 Task: Choose the appropriate template for the hostel community.
Action: Mouse moved to (925, 65)
Screenshot: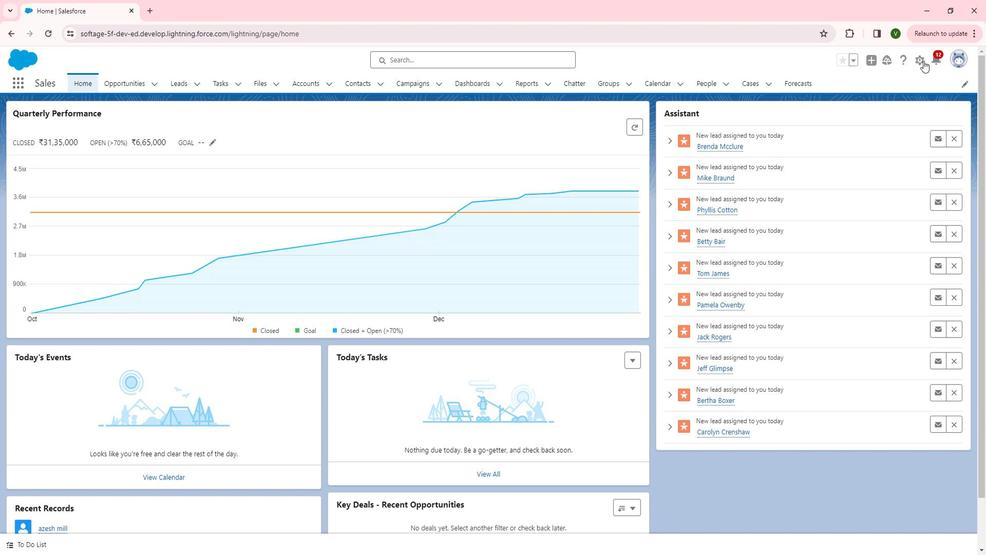 
Action: Mouse pressed left at (925, 65)
Screenshot: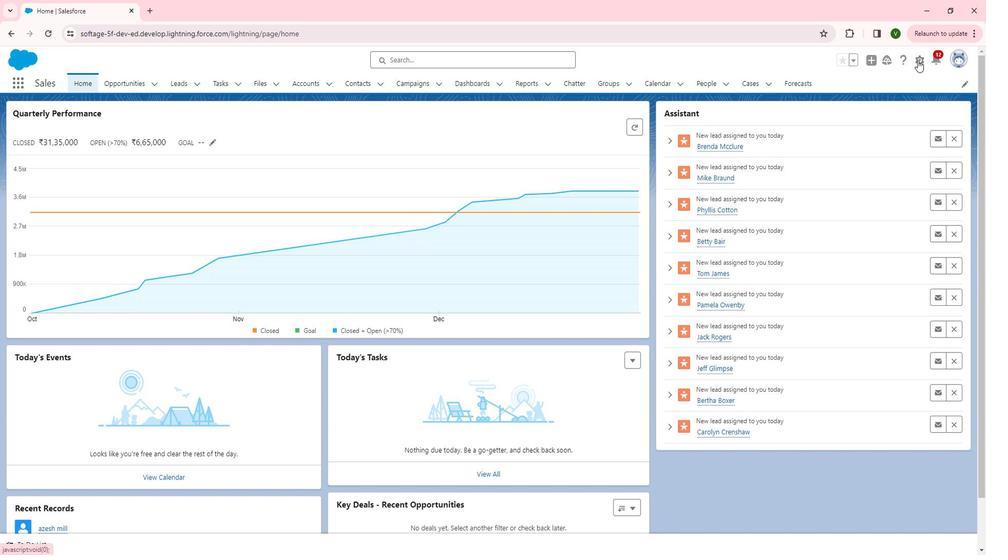 
Action: Mouse moved to (900, 94)
Screenshot: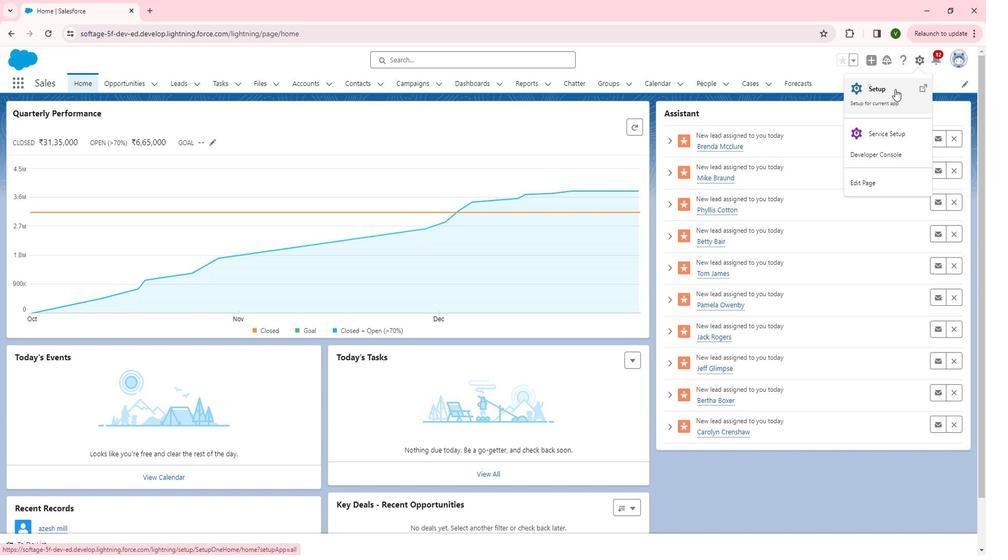 
Action: Mouse pressed left at (900, 94)
Screenshot: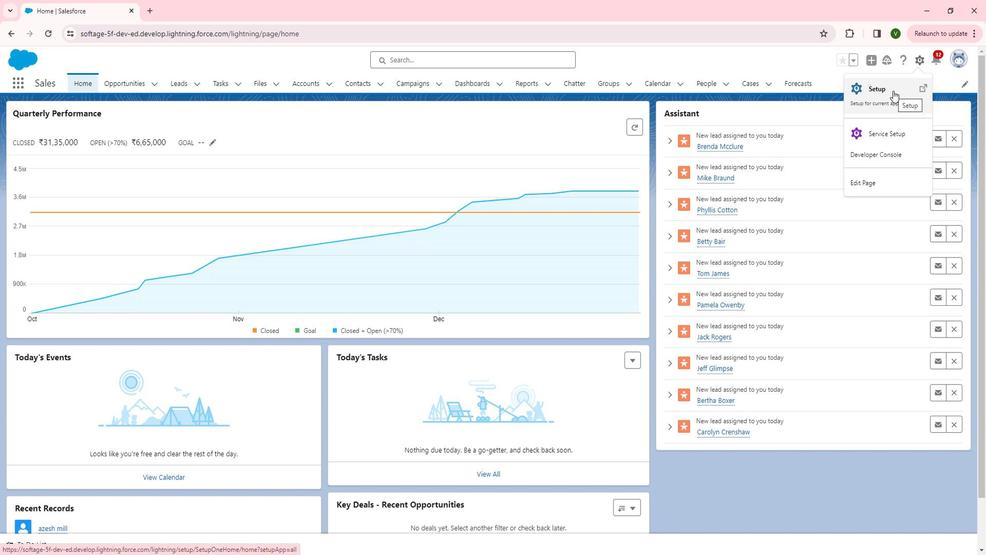 
Action: Mouse moved to (95, 235)
Screenshot: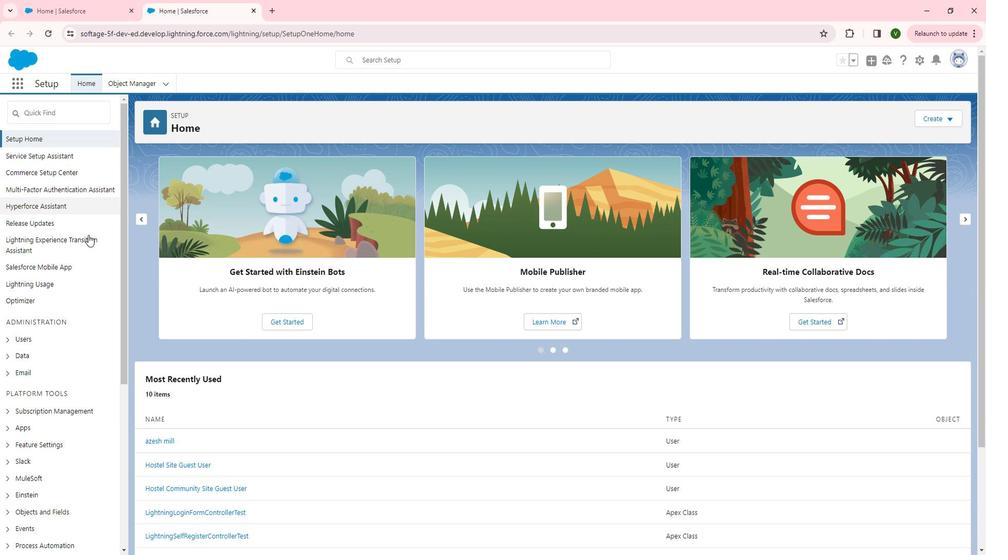 
Action: Mouse scrolled (95, 235) with delta (0, 0)
Screenshot: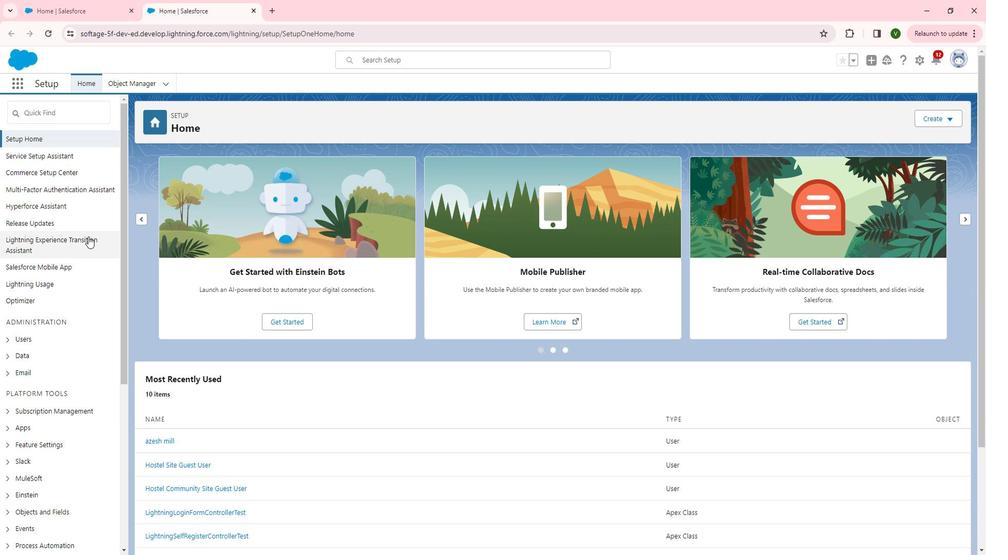 
Action: Mouse scrolled (95, 235) with delta (0, 0)
Screenshot: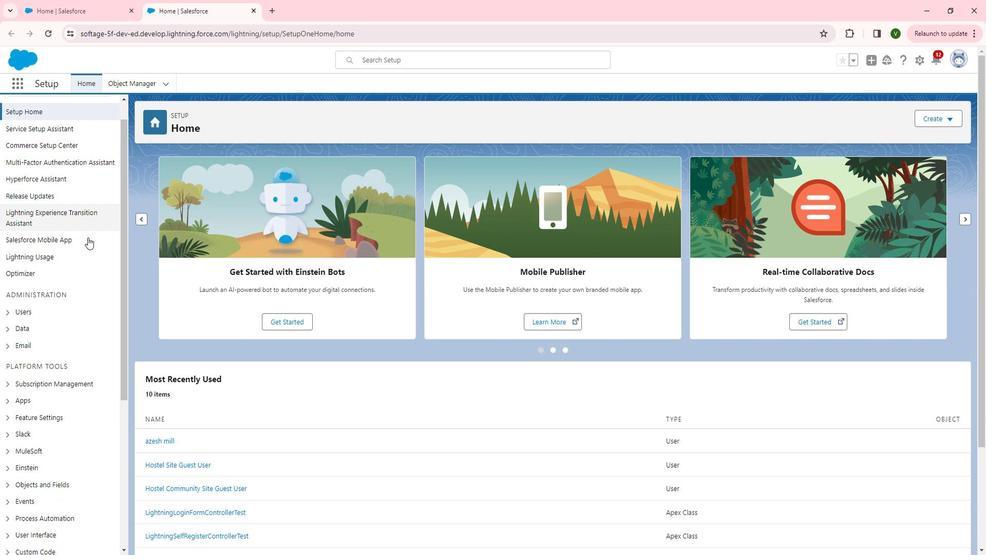 
Action: Mouse scrolled (95, 235) with delta (0, 0)
Screenshot: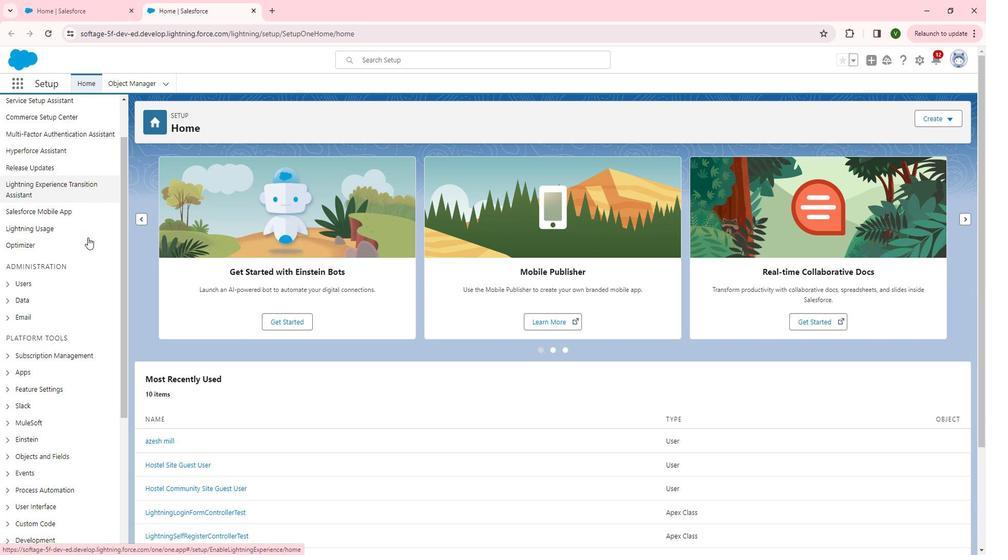 
Action: Mouse scrolled (95, 235) with delta (0, 0)
Screenshot: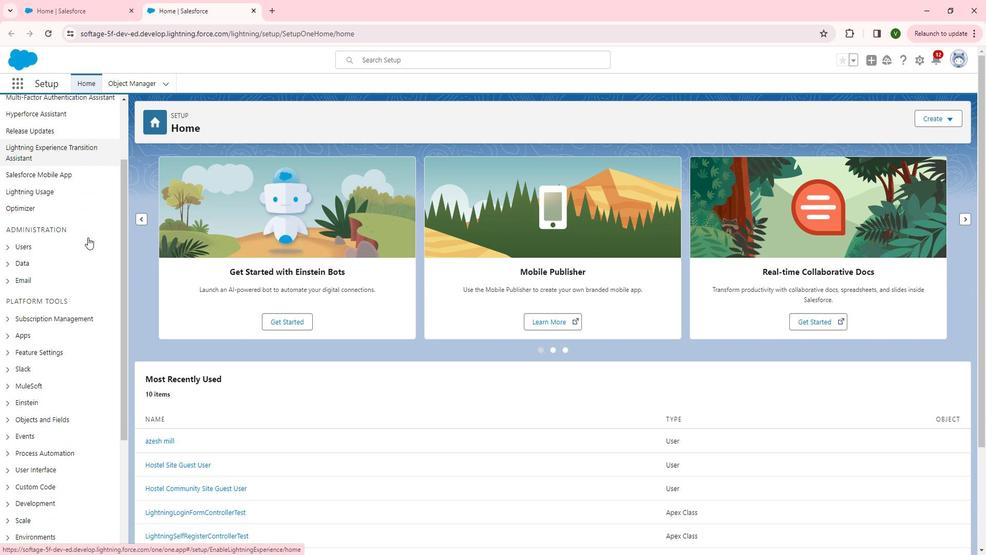 
Action: Mouse moved to (15, 228)
Screenshot: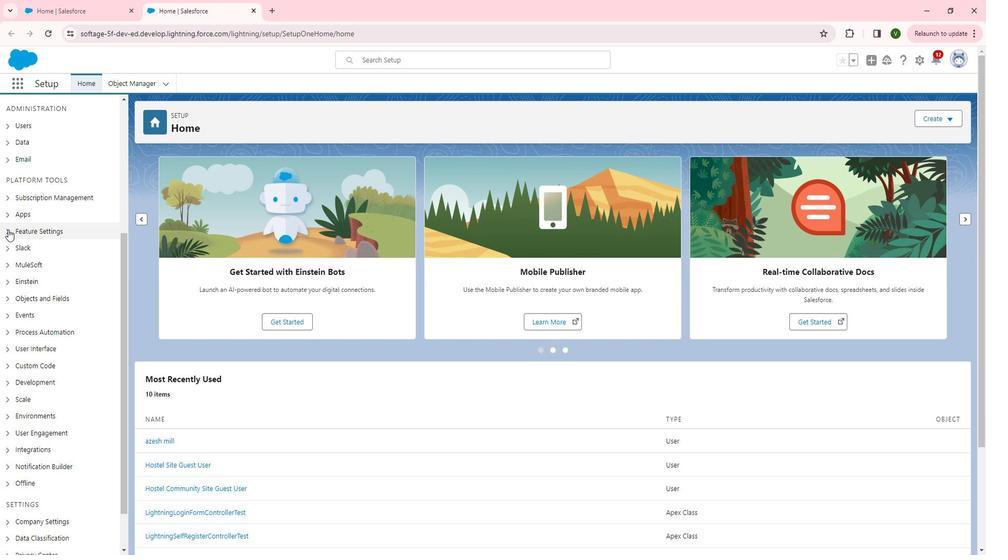 
Action: Mouse pressed left at (15, 228)
Screenshot: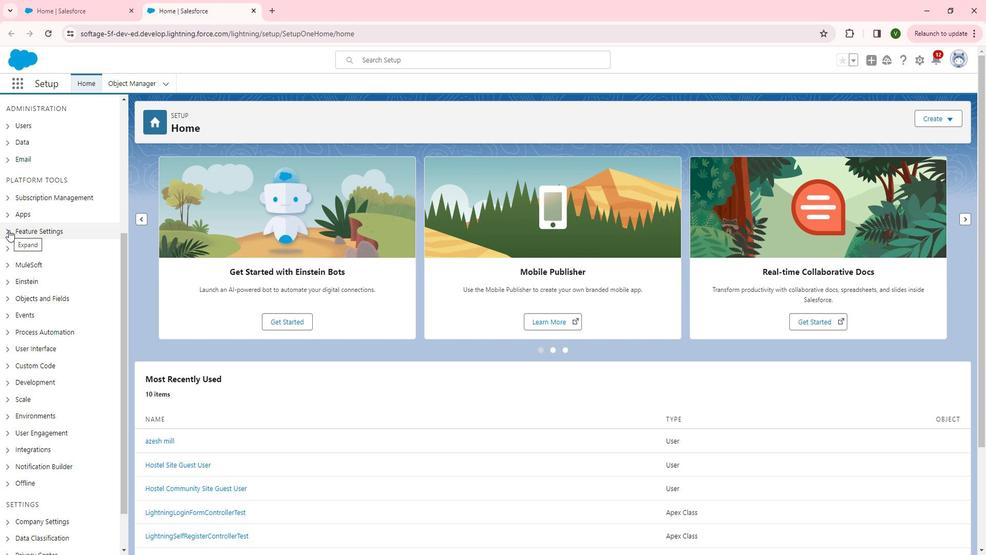 
Action: Mouse moved to (26, 329)
Screenshot: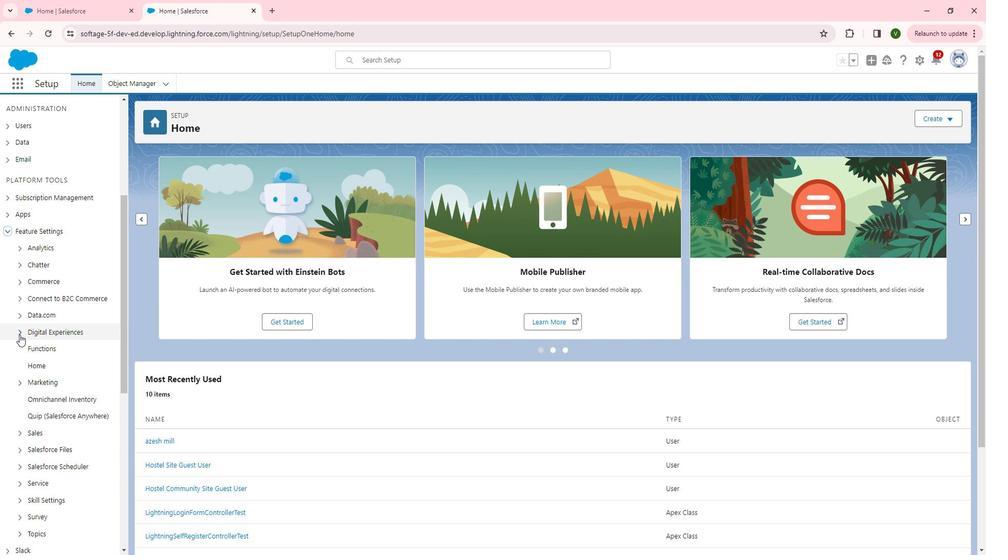 
Action: Mouse pressed left at (26, 329)
Screenshot: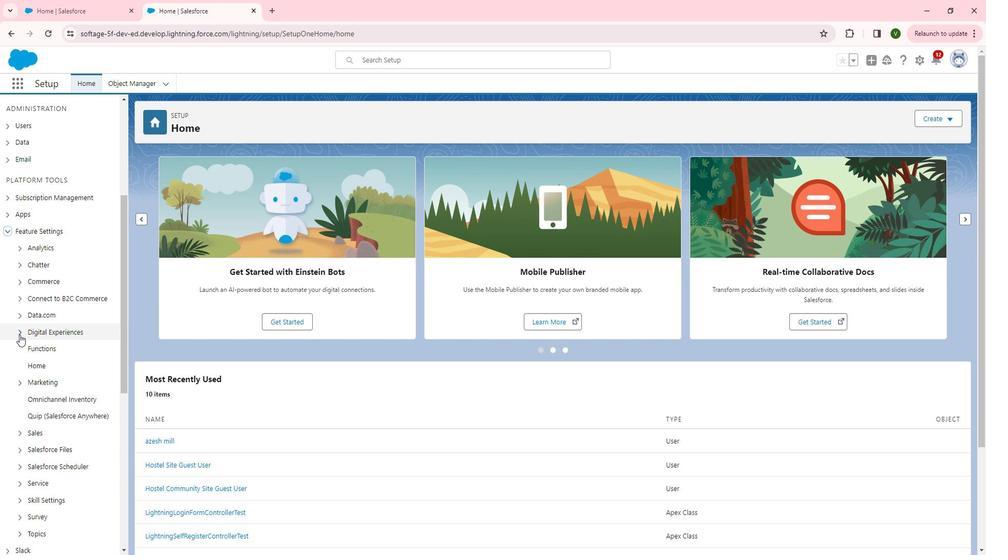 
Action: Mouse moved to (53, 342)
Screenshot: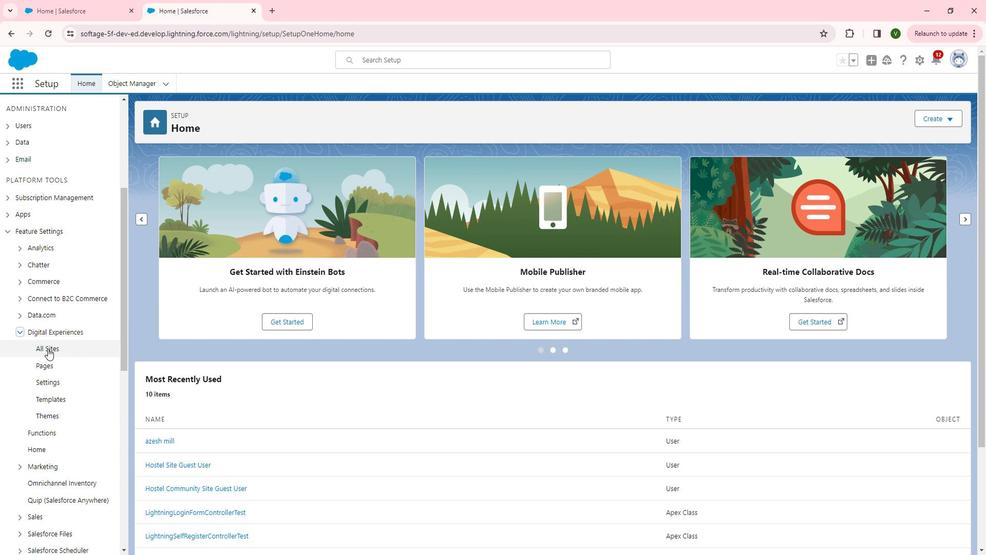 
Action: Mouse pressed left at (53, 342)
Screenshot: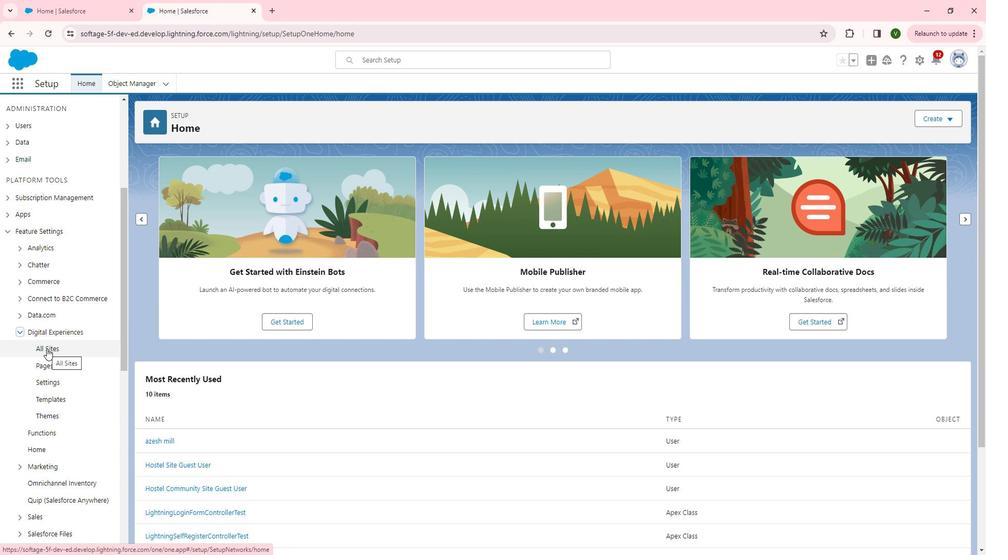 
Action: Mouse moved to (179, 244)
Screenshot: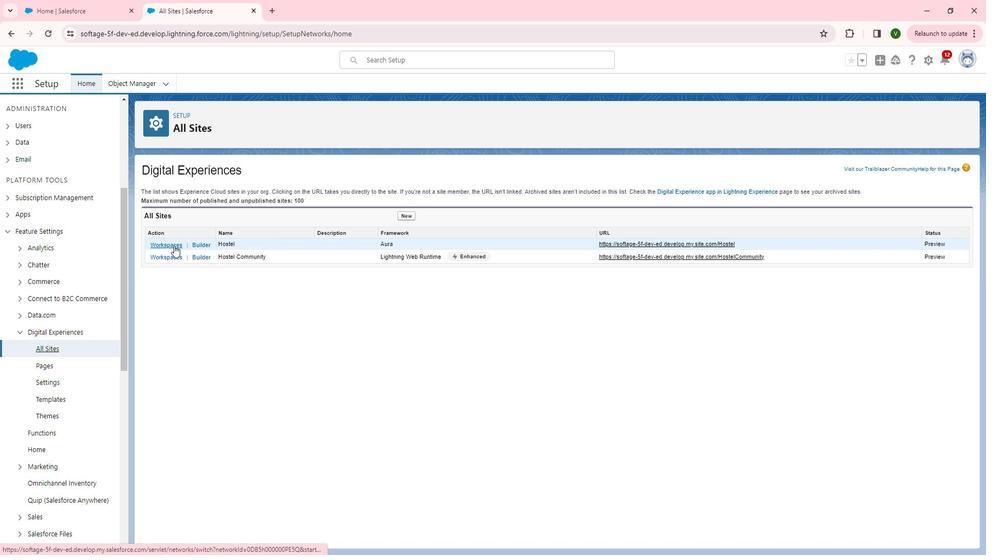 
Action: Mouse pressed left at (179, 244)
Screenshot: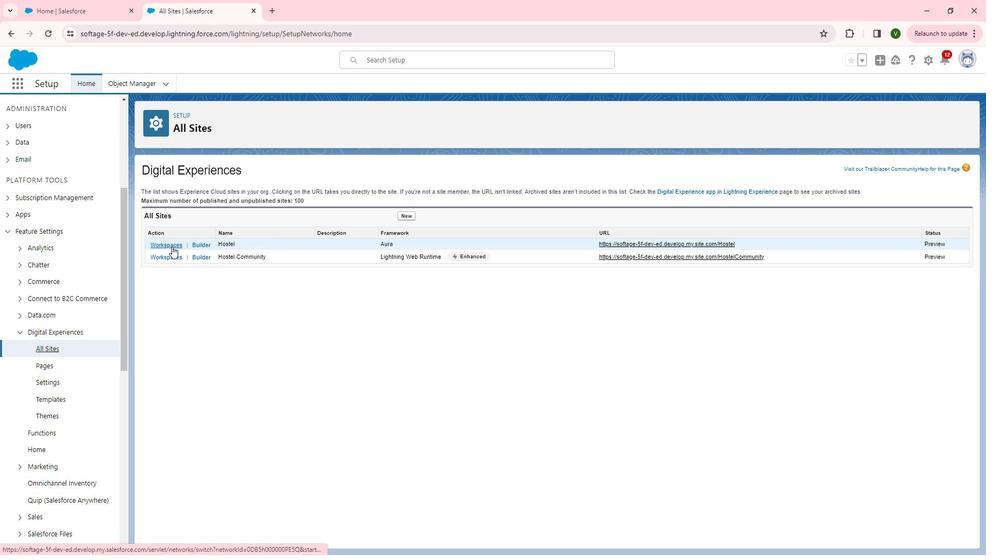 
Action: Mouse moved to (156, 241)
Screenshot: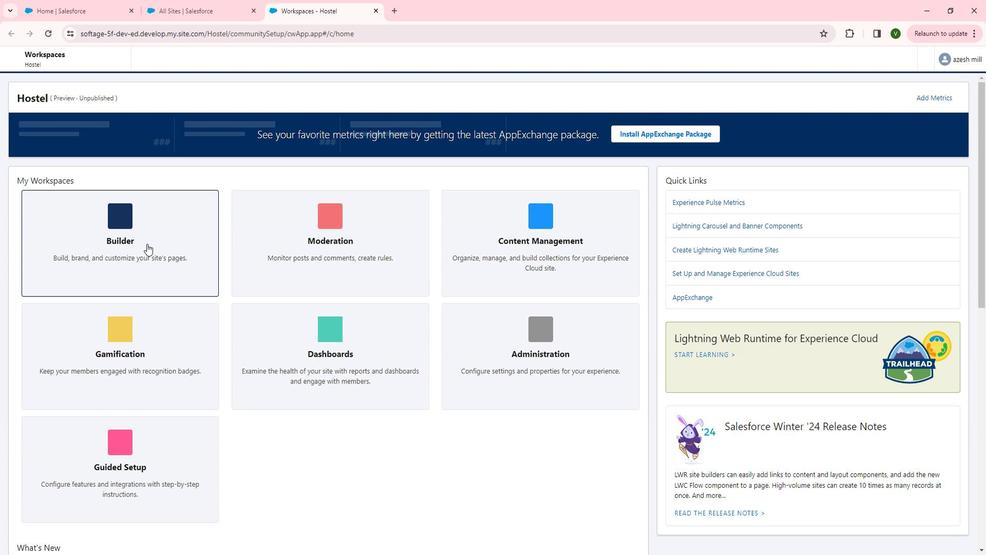 
Action: Mouse pressed left at (156, 241)
Screenshot: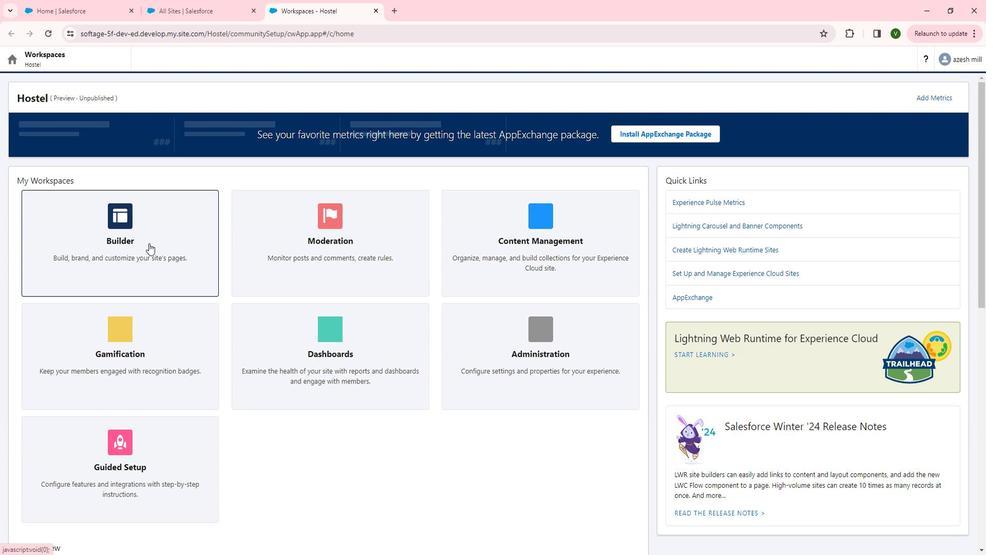 
Action: Mouse moved to (26, 189)
Screenshot: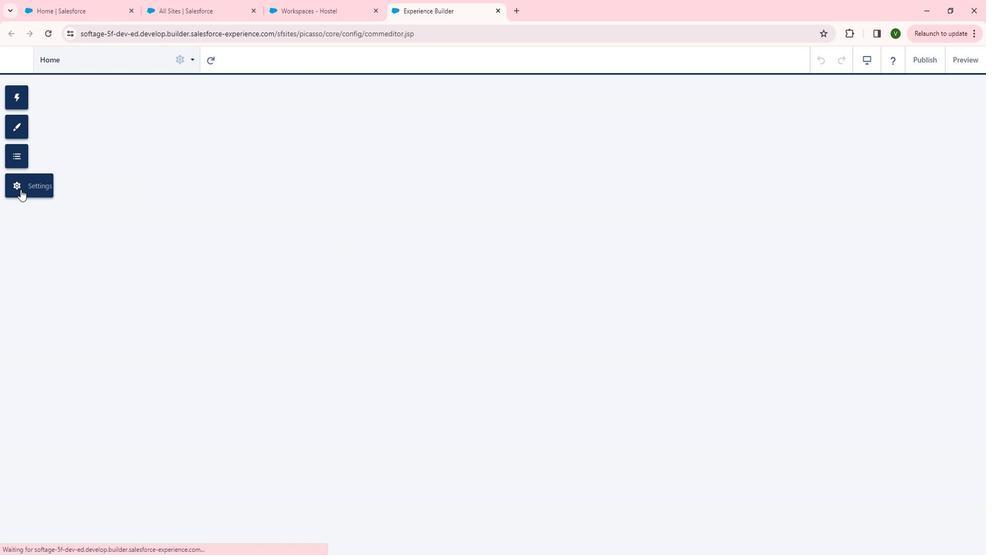 
Action: Mouse pressed left at (26, 189)
Screenshot: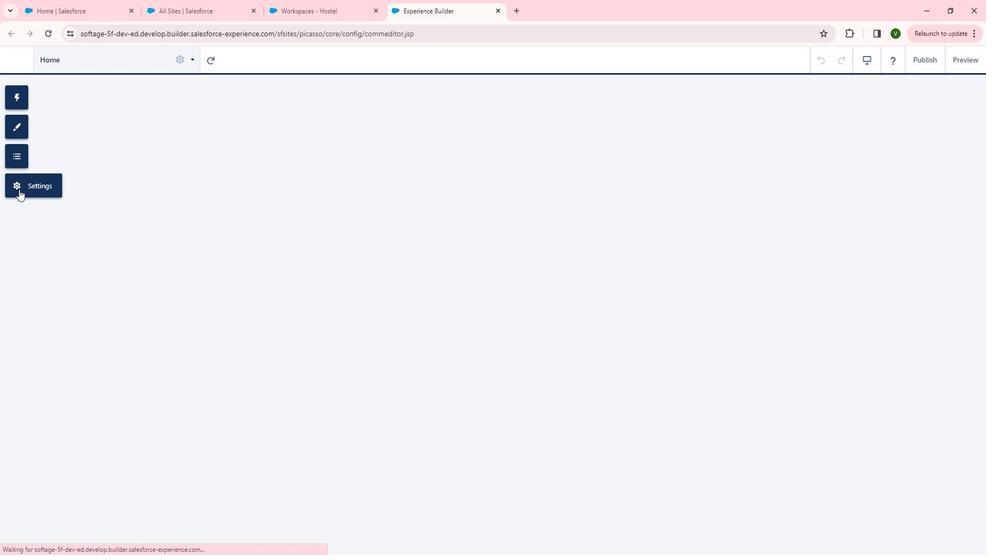 
Action: Mouse moved to (83, 151)
Screenshot: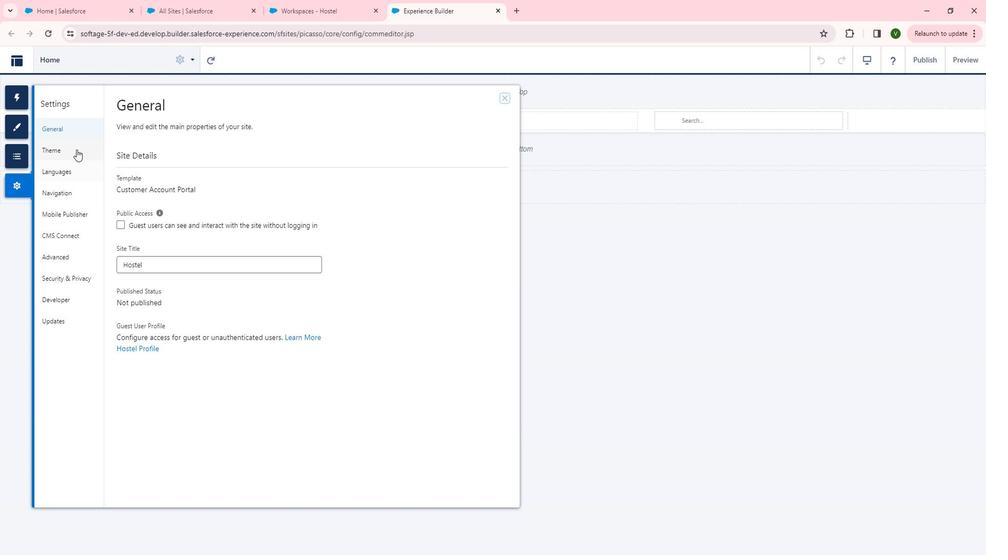 
Action: Mouse pressed left at (83, 151)
Screenshot: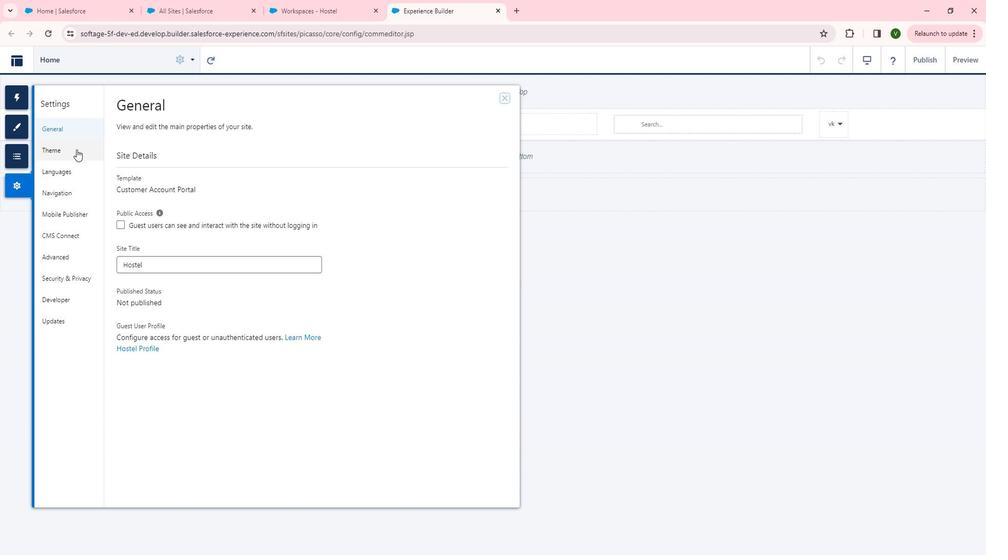 
Action: Mouse moved to (361, 231)
Screenshot: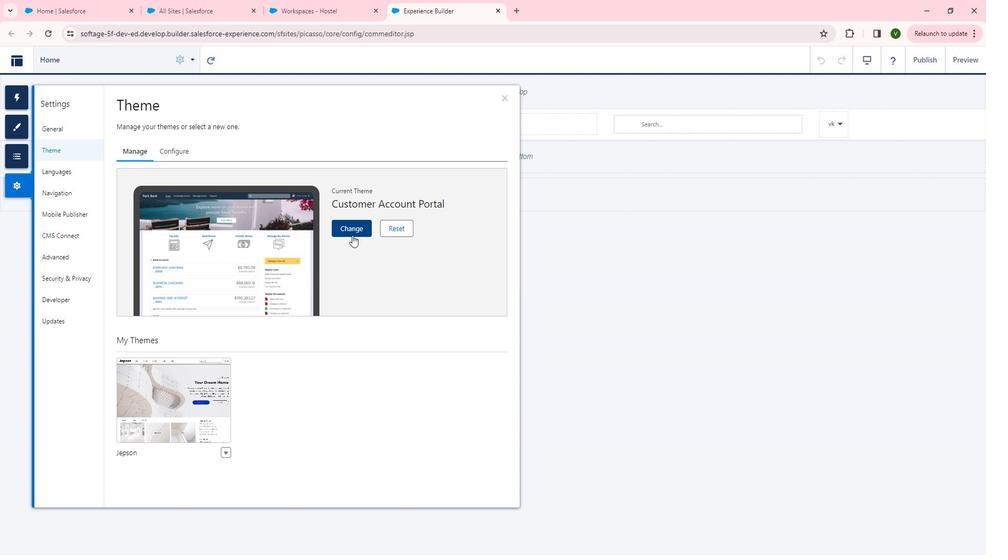 
Action: Mouse pressed left at (361, 231)
Screenshot: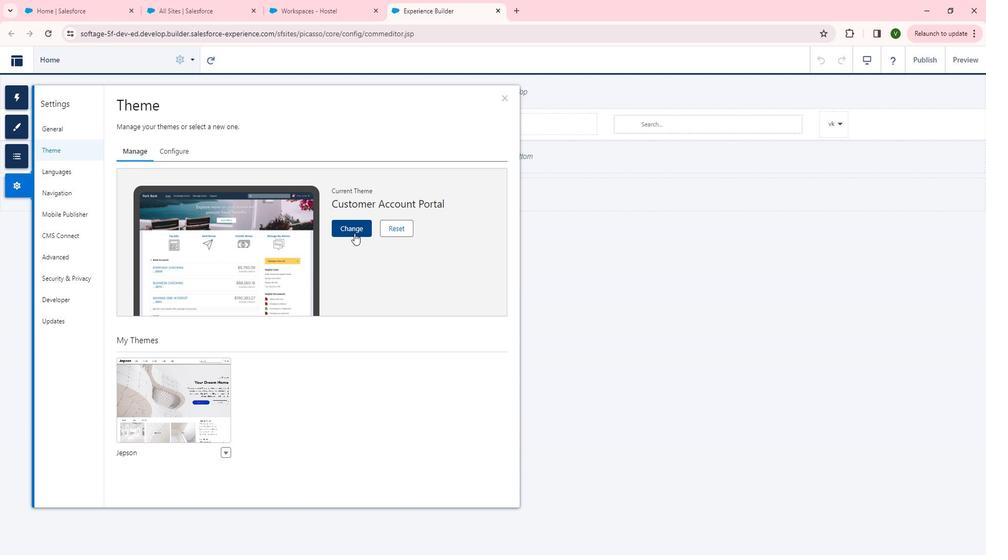 
Action: Mouse pressed left at (361, 231)
Screenshot: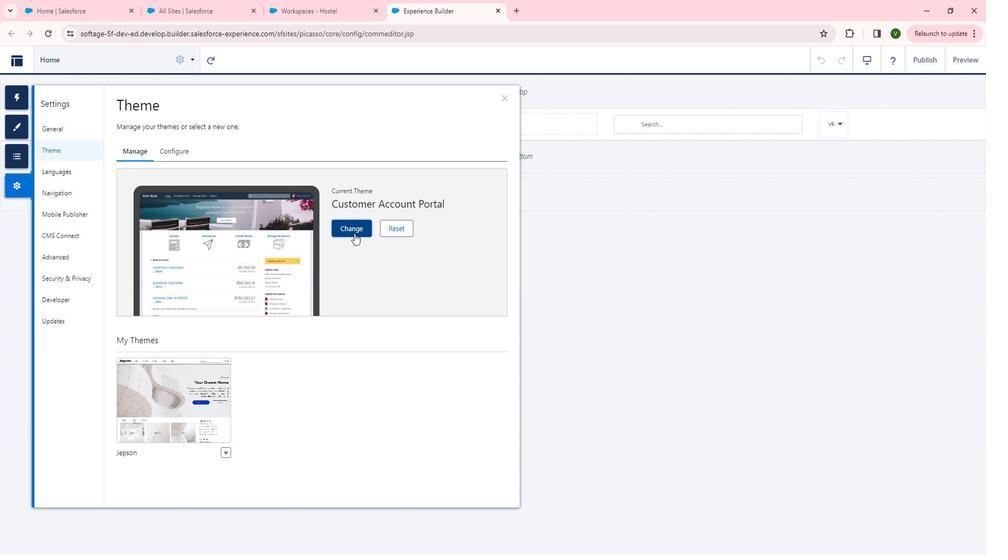 
Action: Mouse moved to (329, 360)
Screenshot: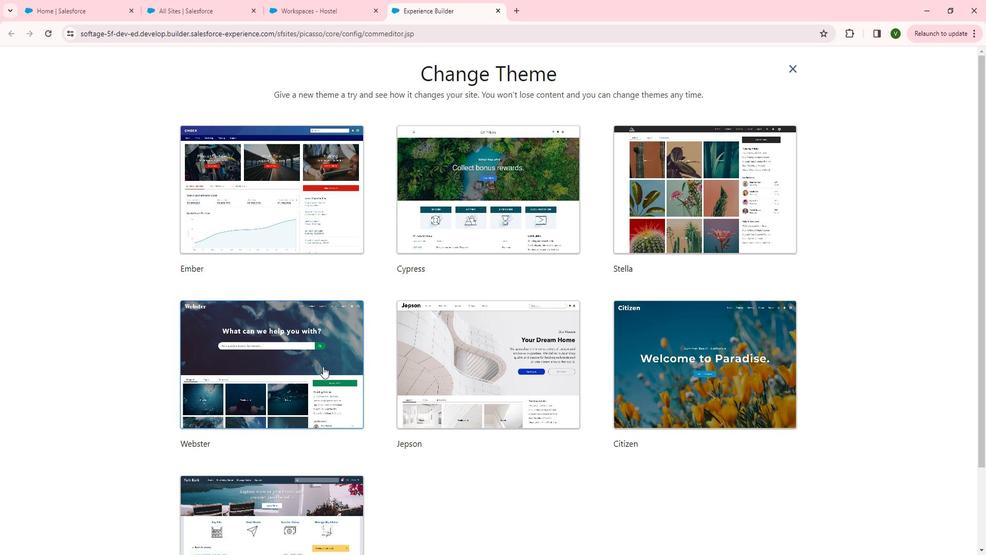 
Action: Mouse pressed left at (329, 360)
Screenshot: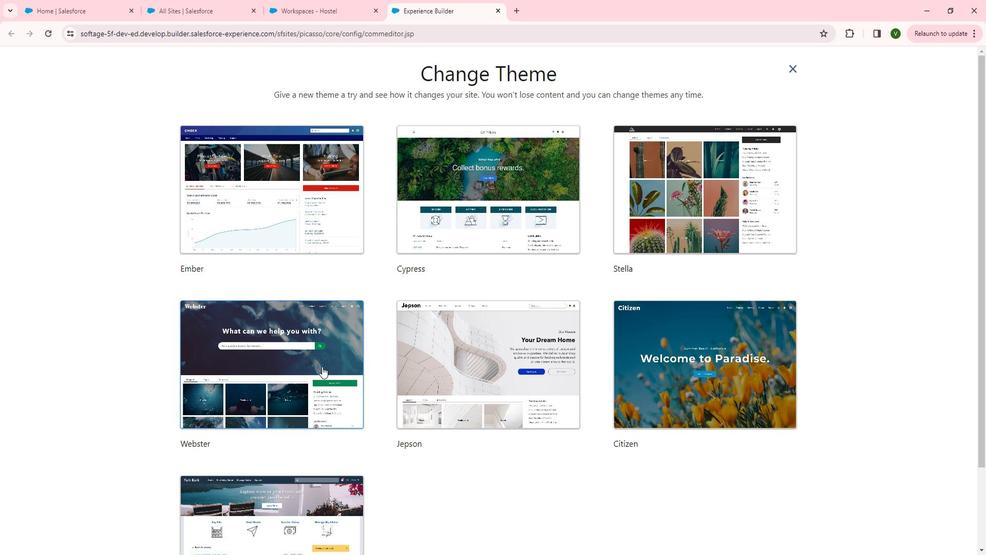
Action: Mouse moved to (594, 176)
Screenshot: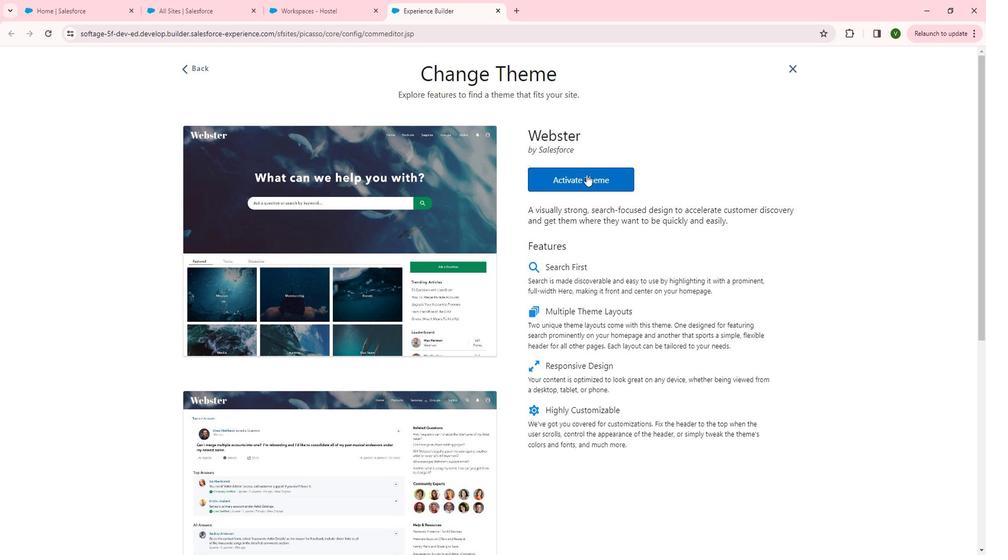
Action: Mouse pressed left at (594, 176)
Screenshot: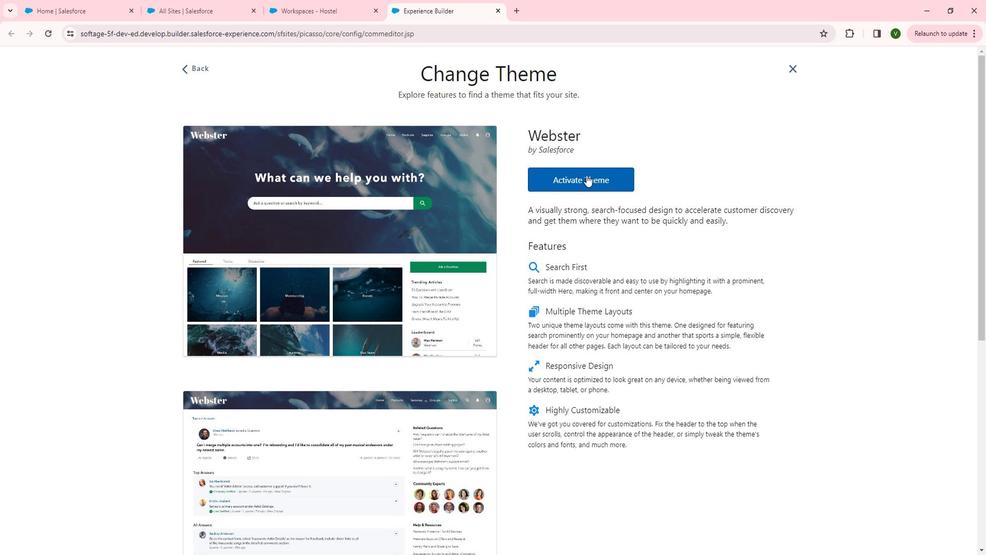 
Action: Mouse moved to (538, 191)
Screenshot: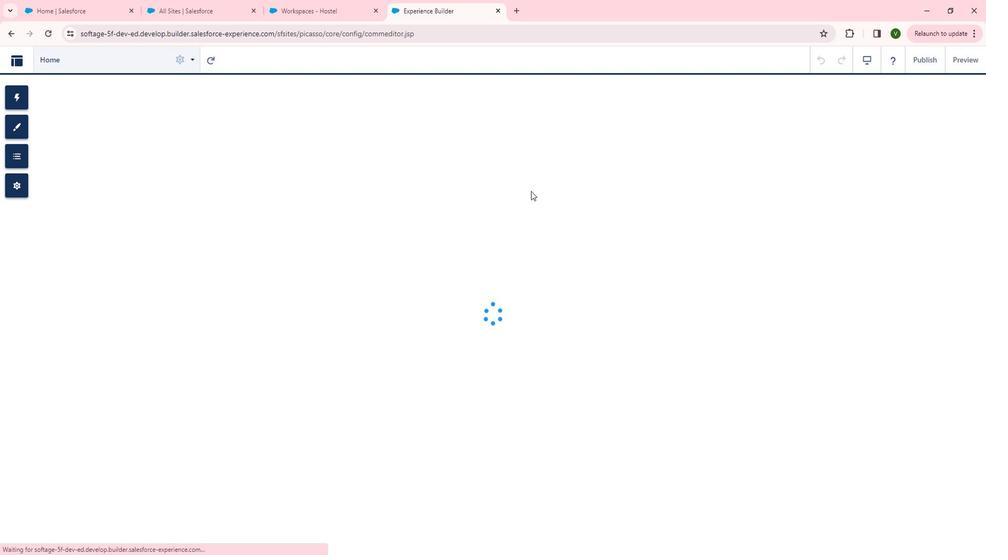 
Action: Mouse scrolled (538, 190) with delta (0, 0)
Screenshot: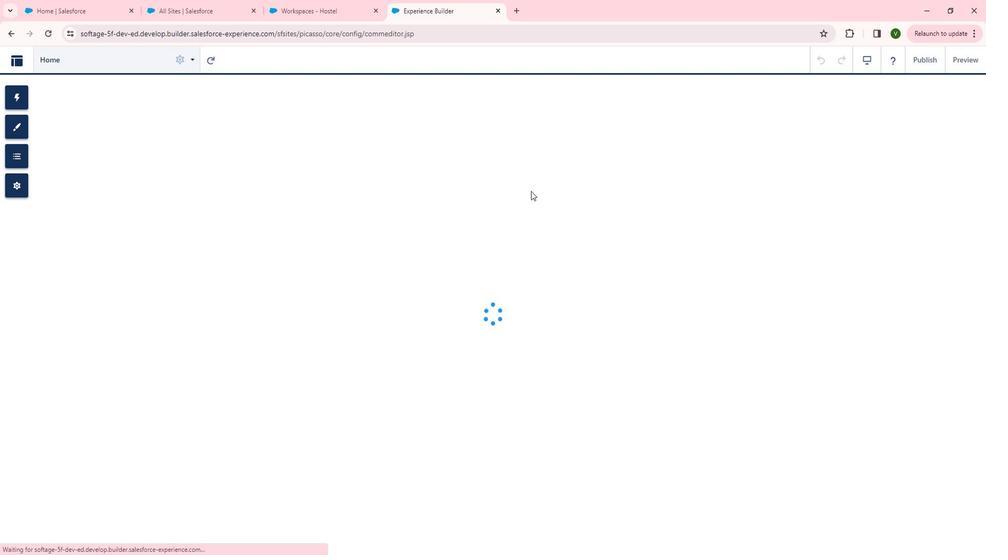 
Action: Mouse moved to (512, 283)
Screenshot: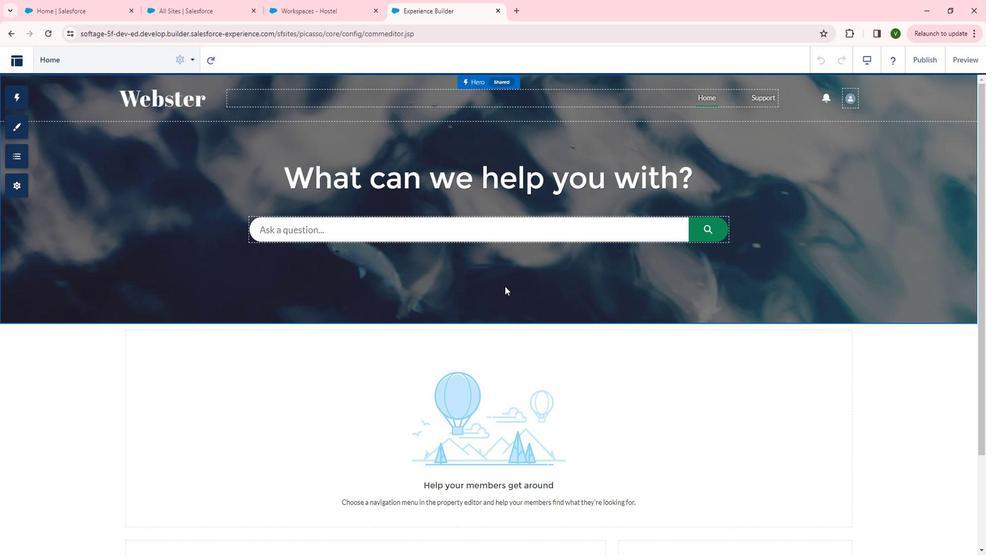 
Action: Mouse scrolled (512, 282) with delta (0, 0)
Screenshot: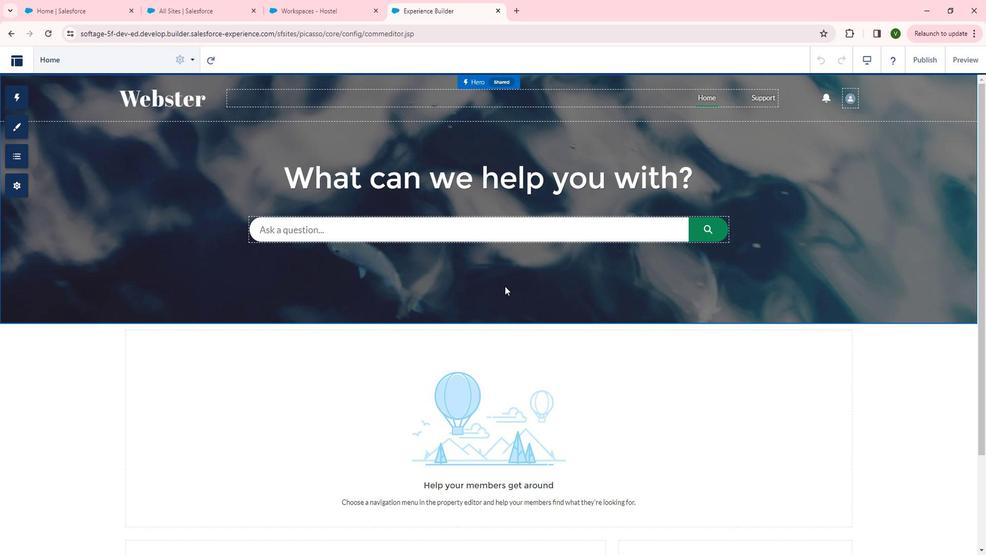 
Action: Mouse moved to (625, 232)
Screenshot: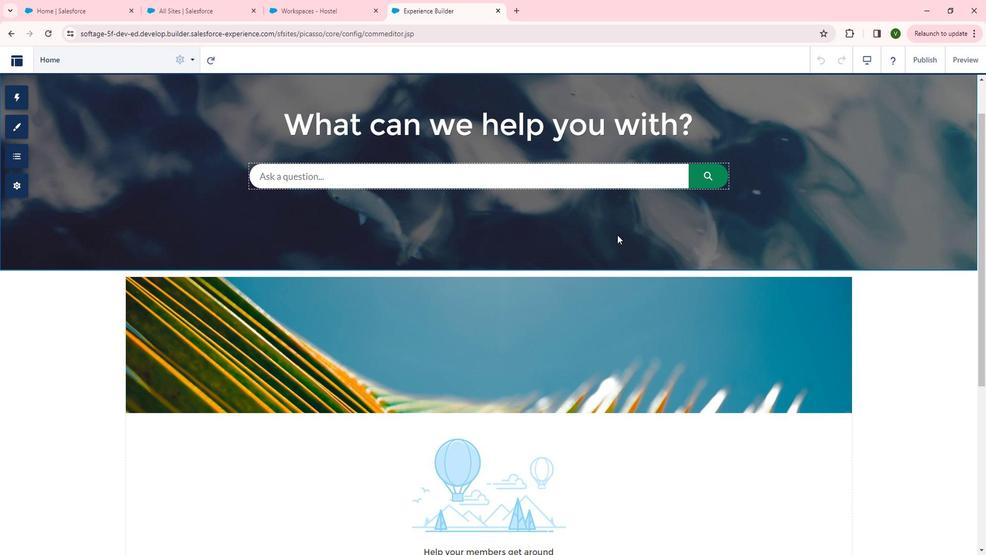 
Action: Mouse scrolled (625, 232) with delta (0, 0)
Screenshot: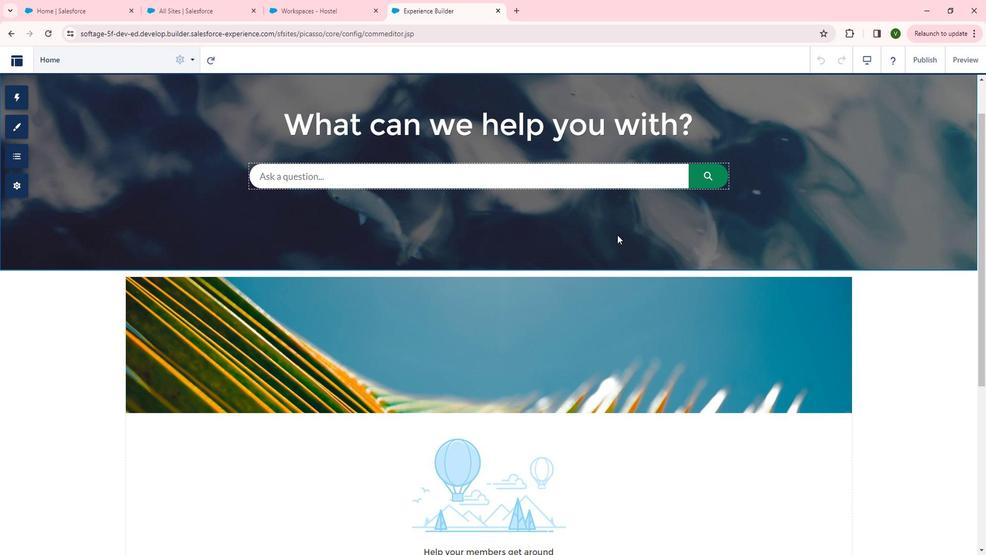 
Action: Mouse moved to (626, 231)
Screenshot: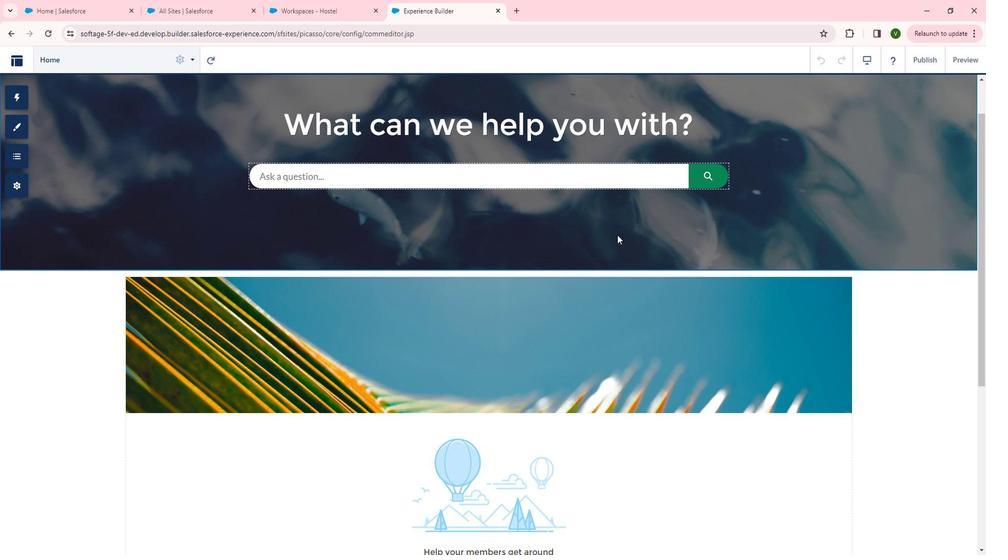 
Action: Mouse scrolled (626, 232) with delta (0, 0)
Screenshot: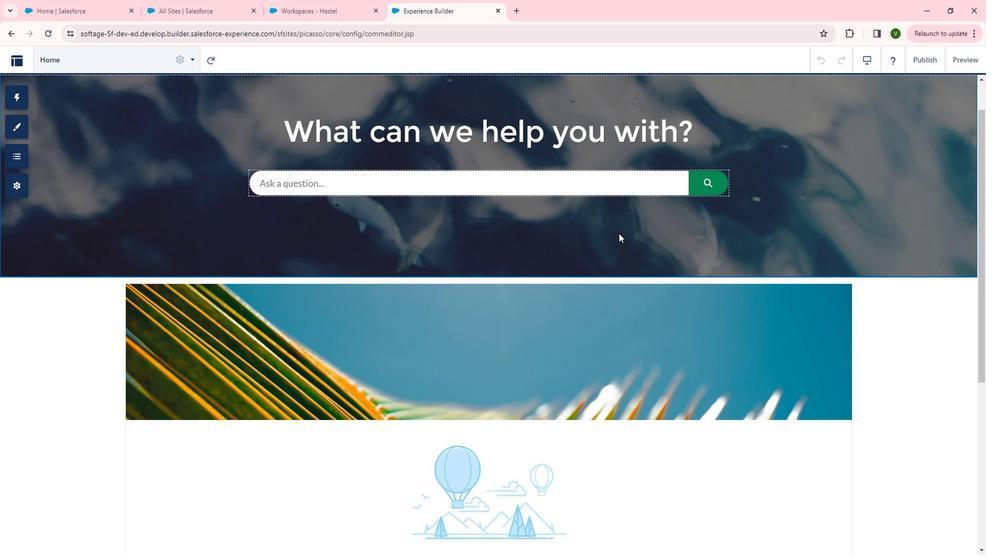 
Action: Mouse moved to (657, 266)
Screenshot: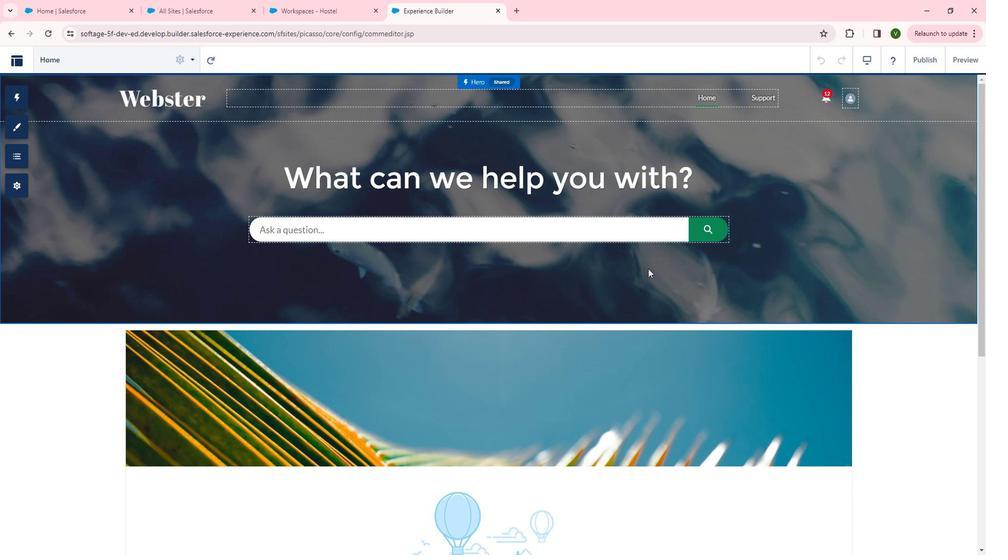 
Action: Mouse pressed left at (657, 266)
Screenshot: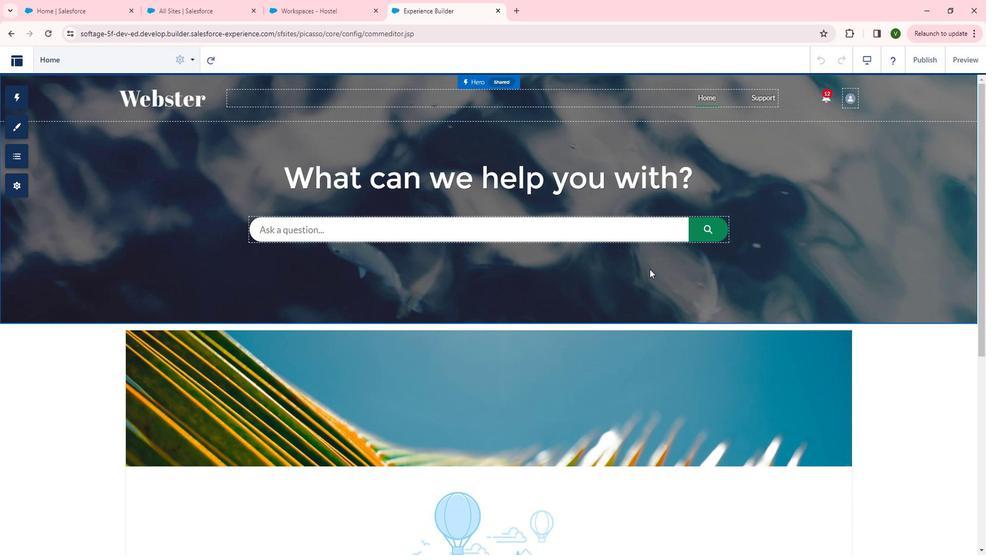 
Action: Mouse moved to (657, 266)
Screenshot: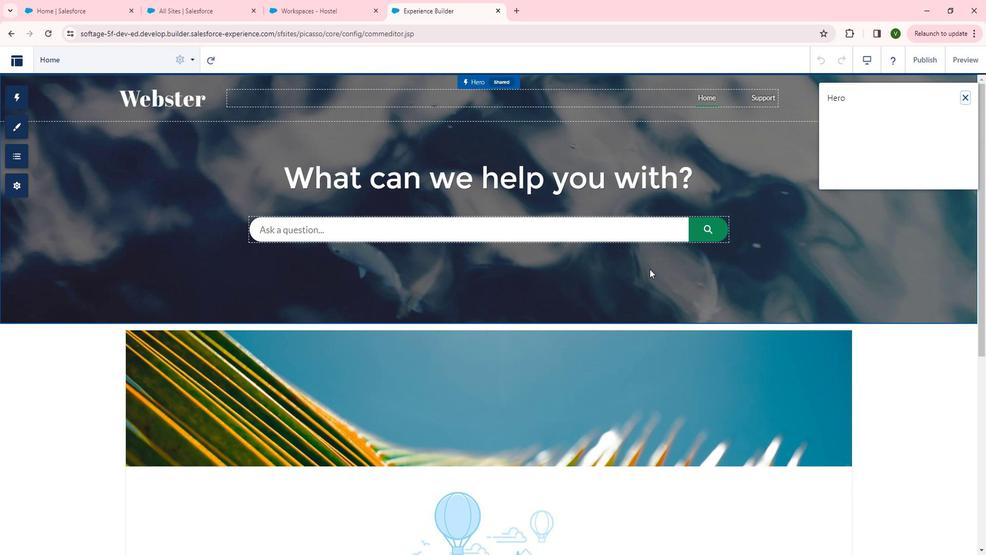 
